 Task: Create a section Information Architecture Sprint and in the section, add a milestone Event Management Process Improvement in the project BlazeTech
Action: Mouse moved to (244, 496)
Screenshot: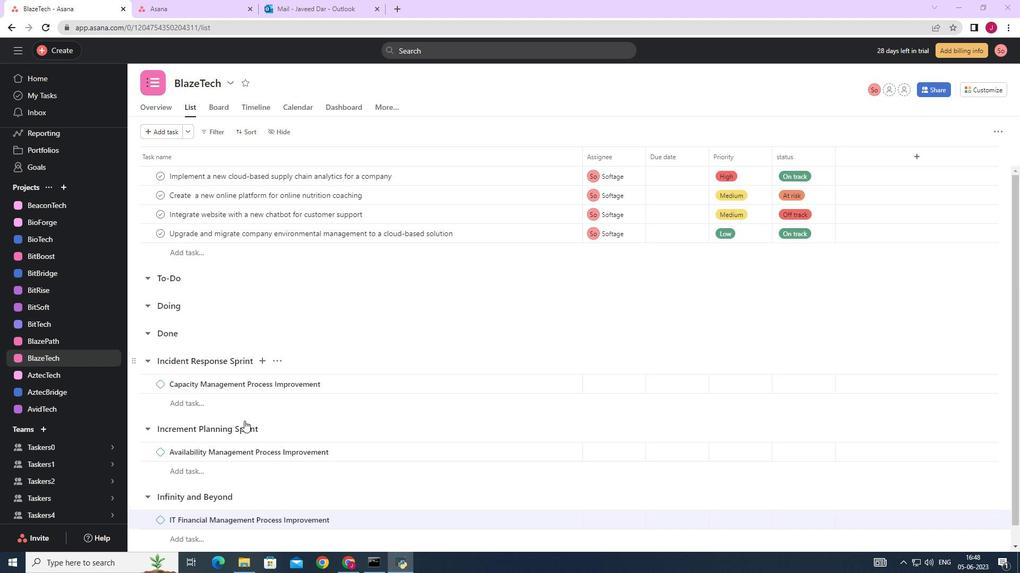 
Action: Mouse scrolled (244, 494) with delta (0, 0)
Screenshot: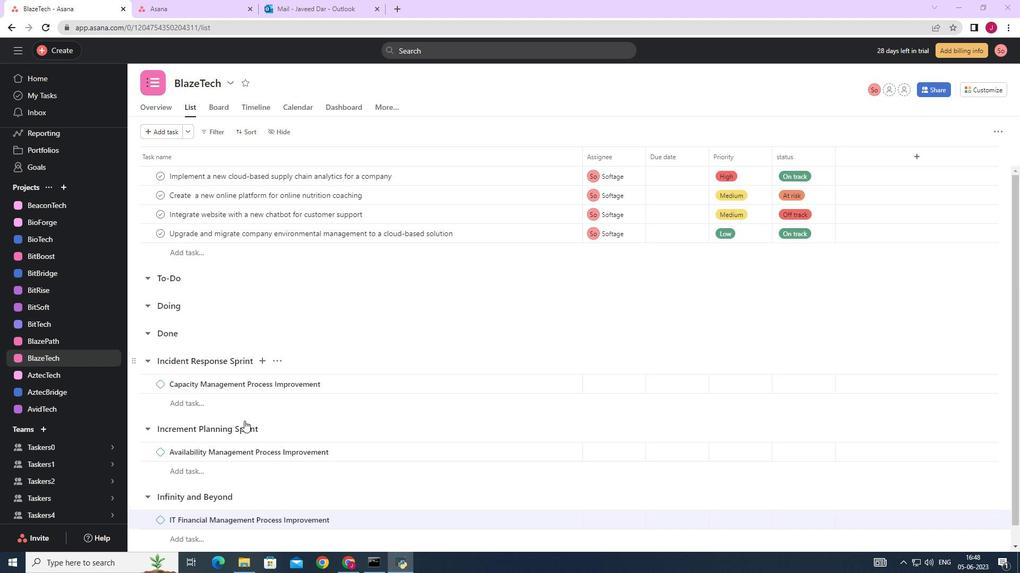
Action: Mouse scrolled (244, 496) with delta (0, 0)
Screenshot: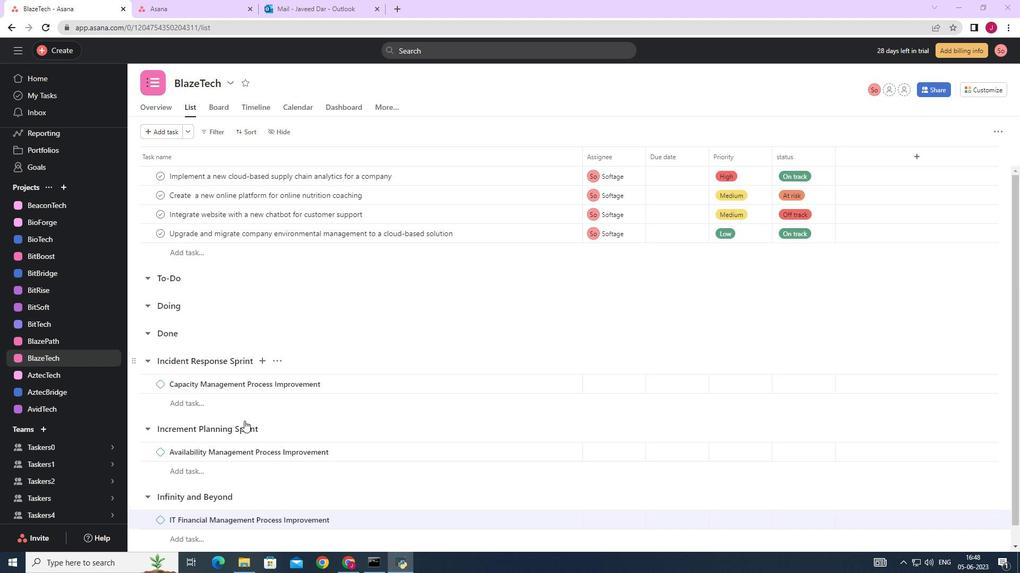 
Action: Mouse scrolled (244, 496) with delta (0, 0)
Screenshot: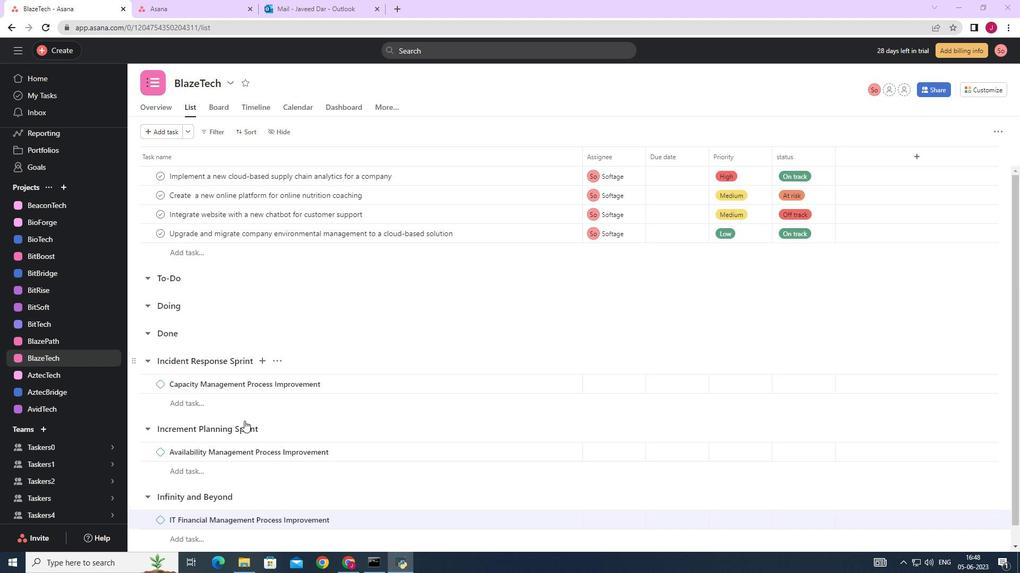 
Action: Mouse scrolled (244, 496) with delta (0, 0)
Screenshot: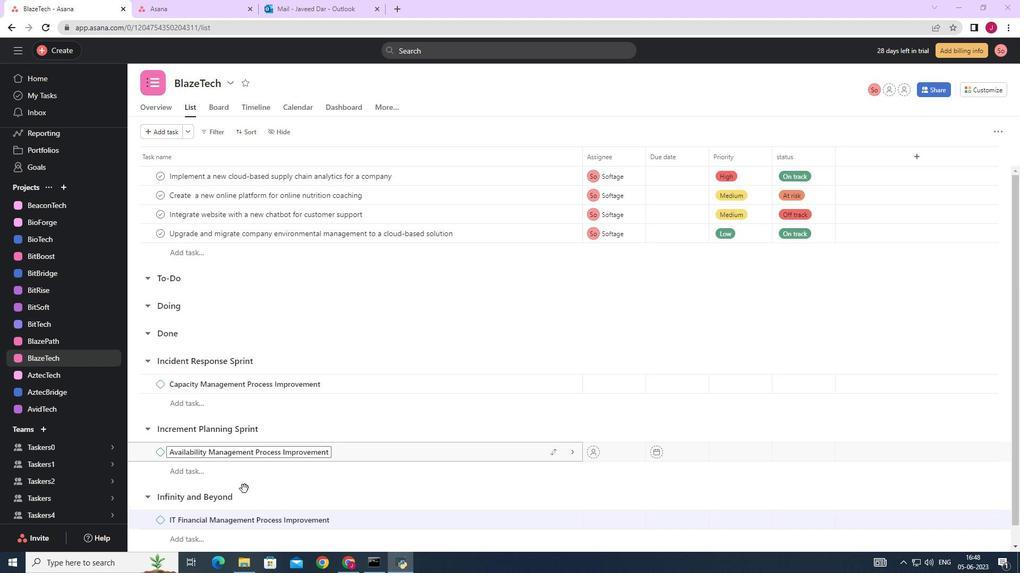 
Action: Mouse moved to (207, 511)
Screenshot: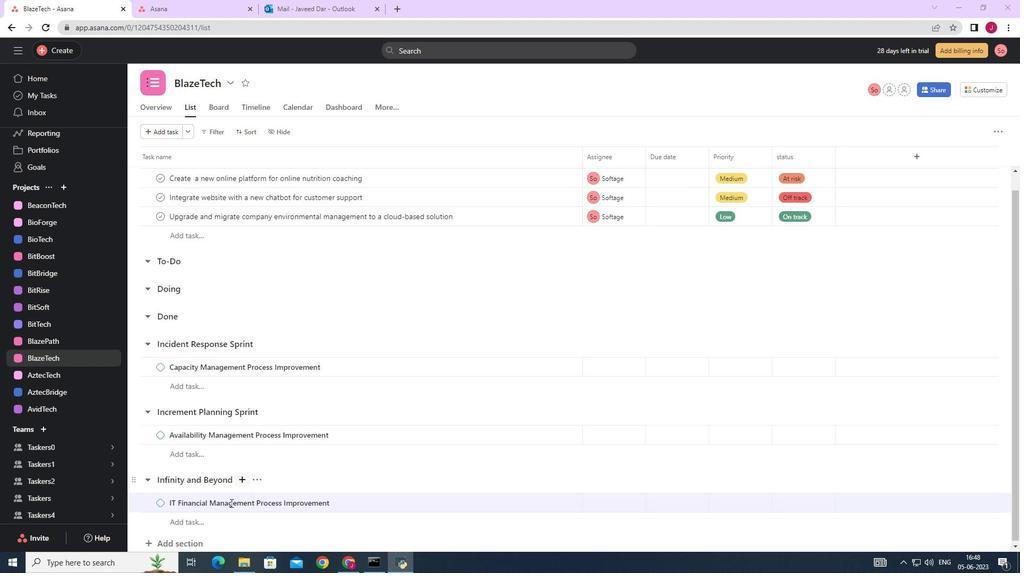 
Action: Mouse scrolled (207, 511) with delta (0, 0)
Screenshot: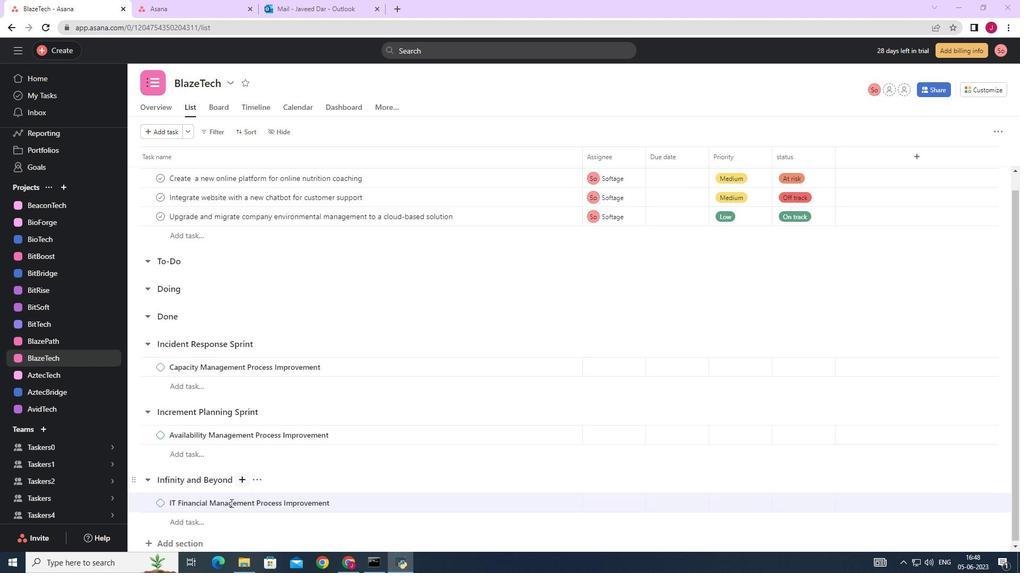 
Action: Mouse scrolled (207, 511) with delta (0, 0)
Screenshot: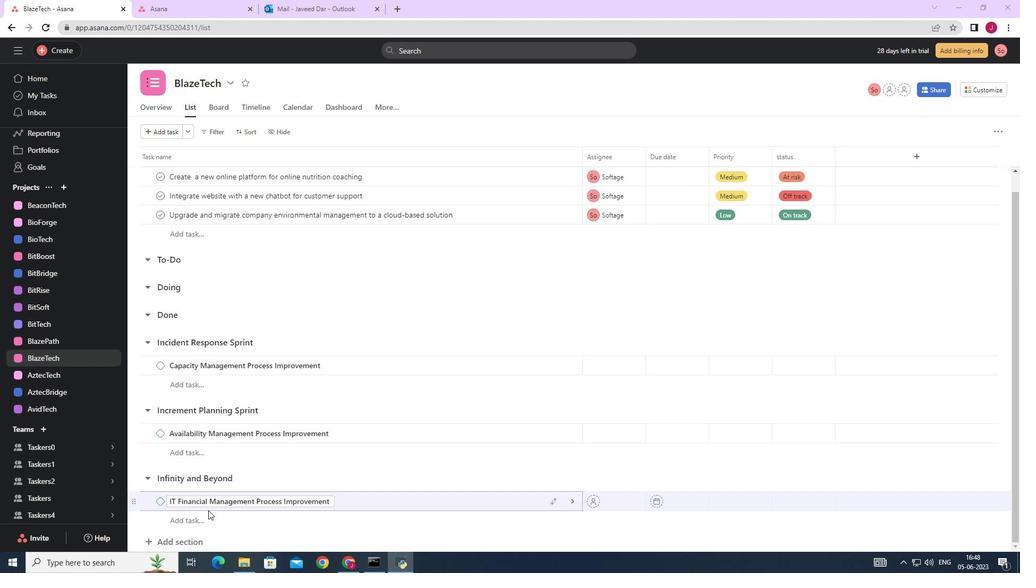 
Action: Mouse scrolled (207, 511) with delta (0, 0)
Screenshot: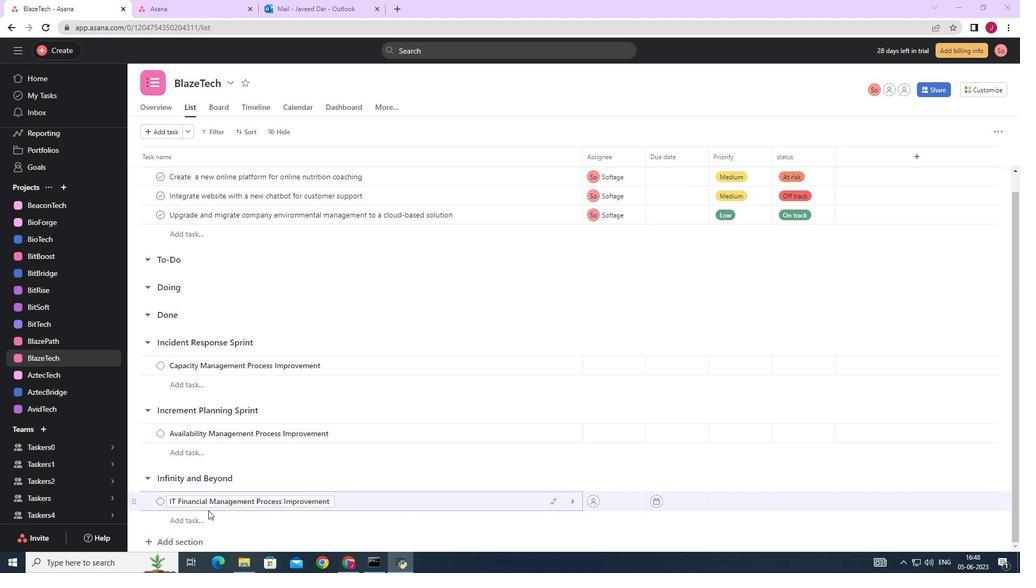 
Action: Mouse scrolled (207, 511) with delta (0, 0)
Screenshot: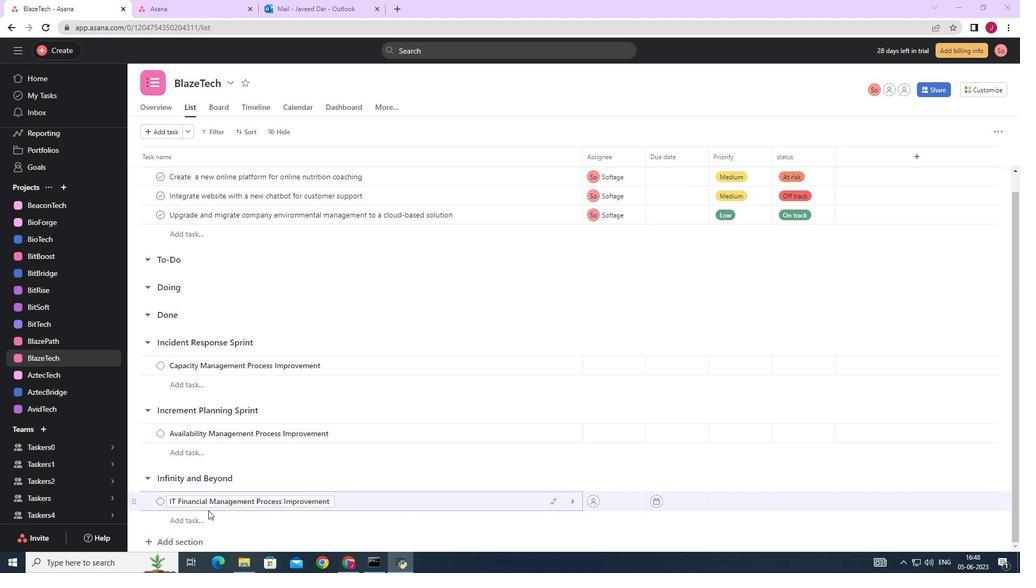 
Action: Mouse moved to (191, 546)
Screenshot: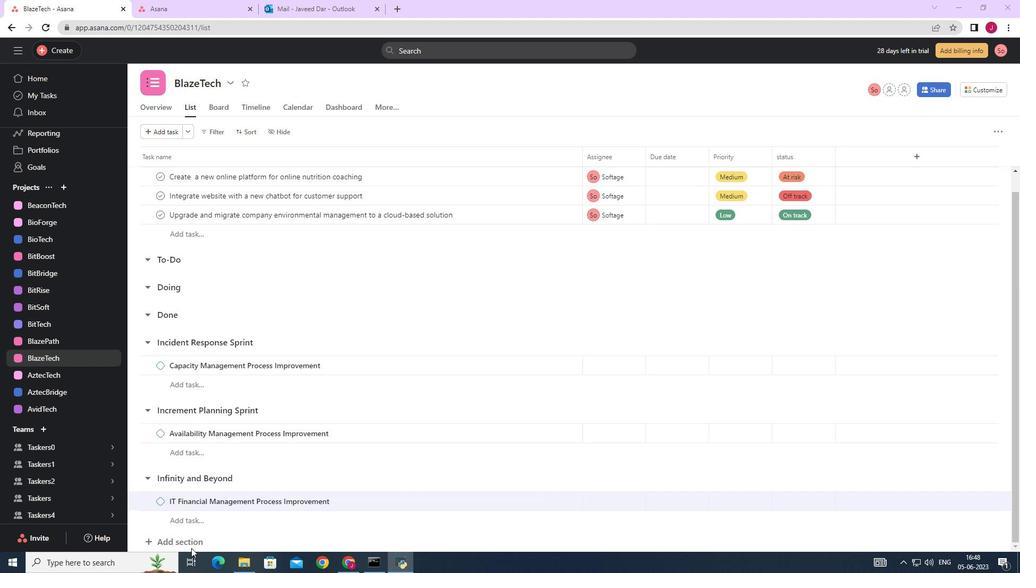 
Action: Mouse pressed left at (191, 546)
Screenshot: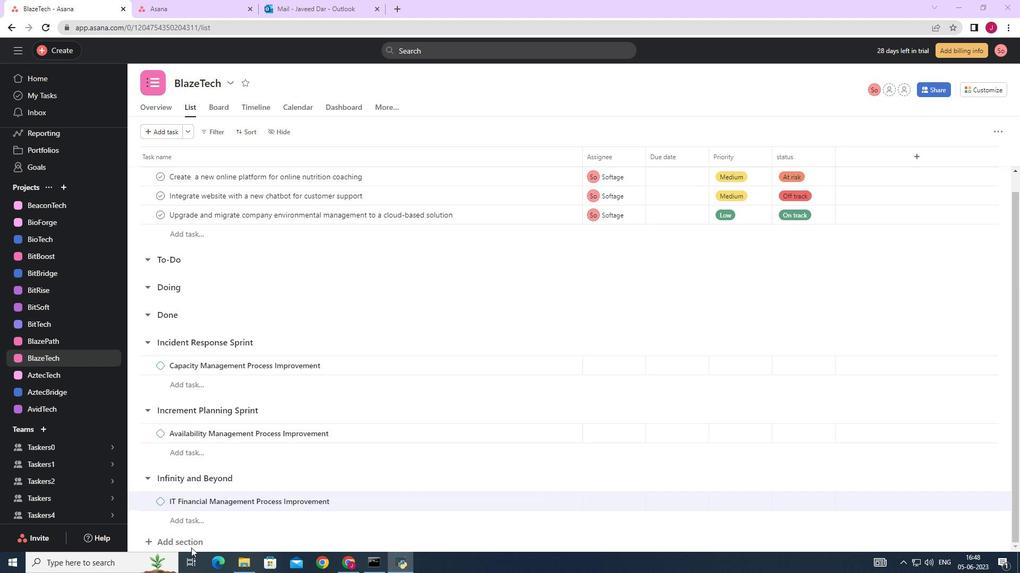 
Action: Mouse moved to (191, 544)
Screenshot: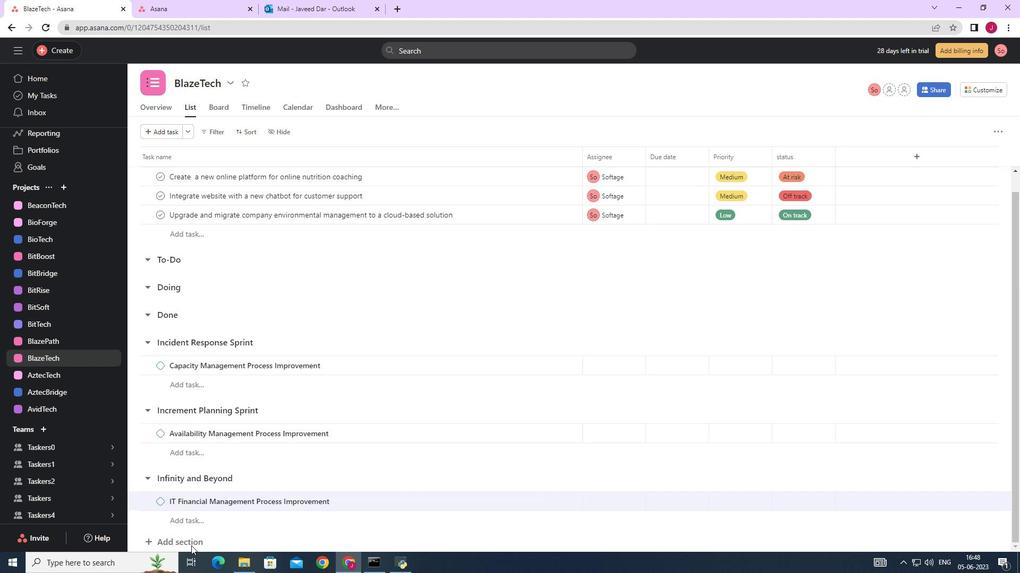 
Action: Mouse pressed left at (191, 544)
Screenshot: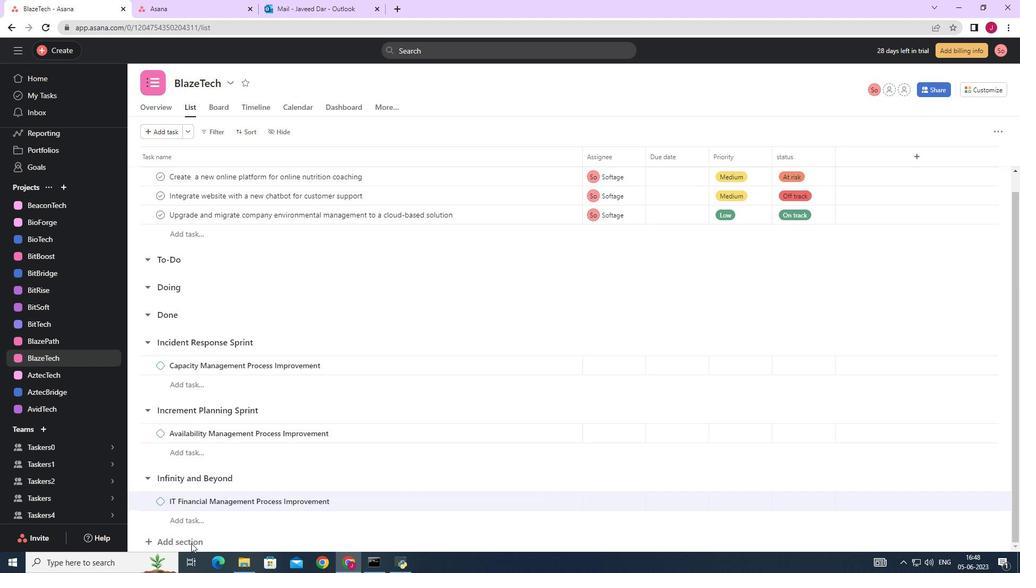 
Action: Mouse moved to (190, 542)
Screenshot: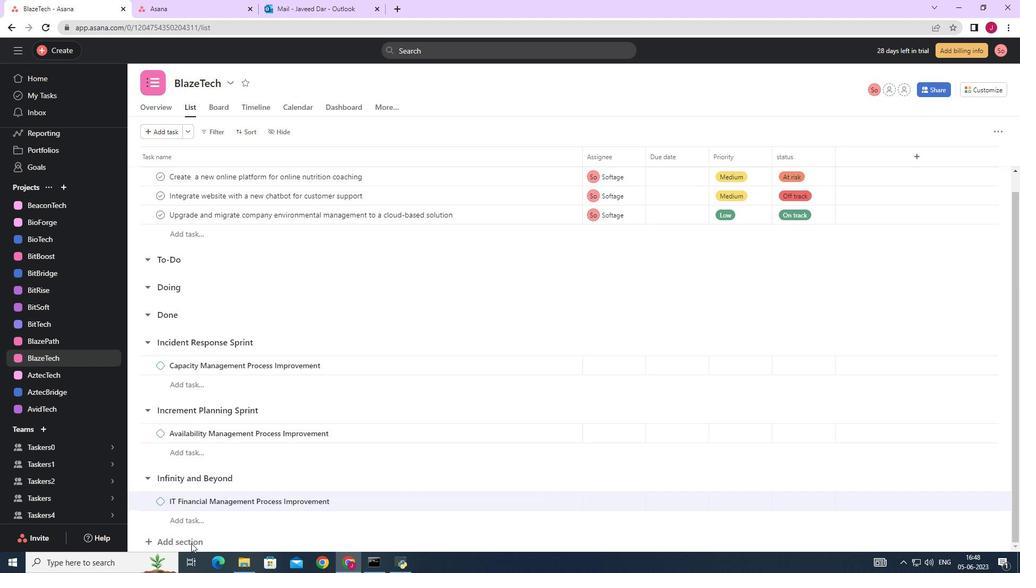 
Action: Mouse scrolled (190, 541) with delta (0, 0)
Screenshot: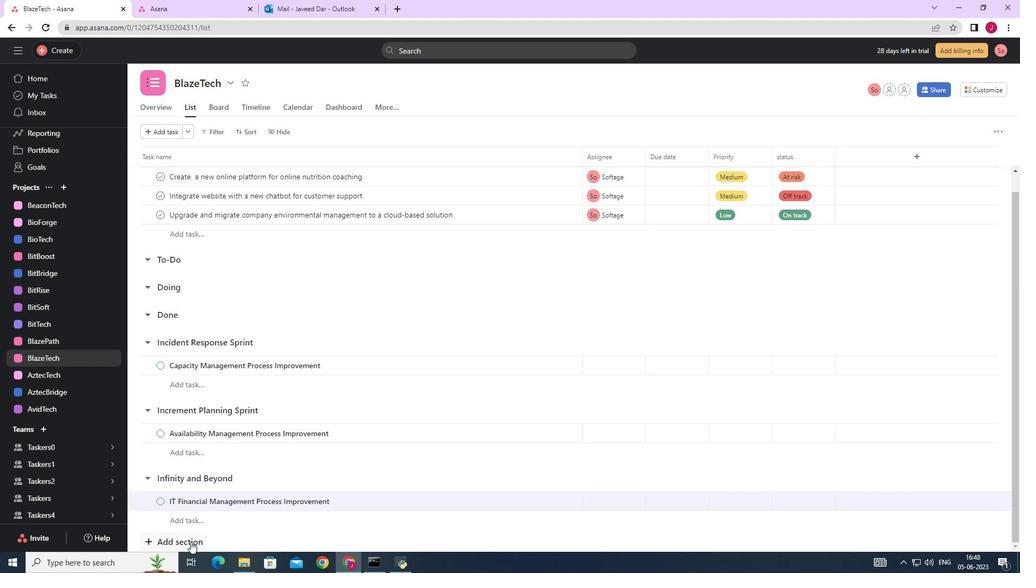 
Action: Mouse pressed left at (190, 542)
Screenshot: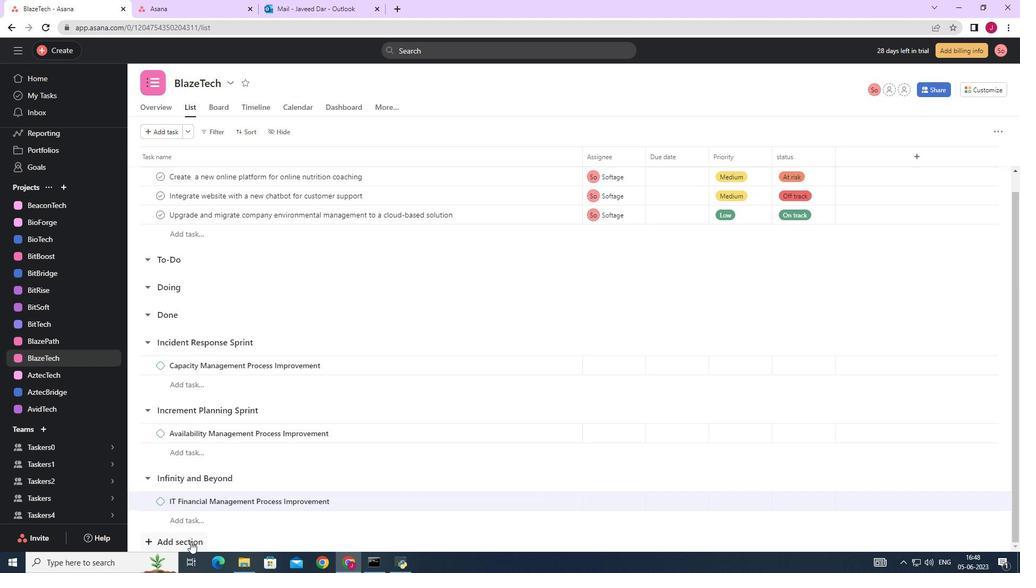 
Action: Mouse moved to (217, 491)
Screenshot: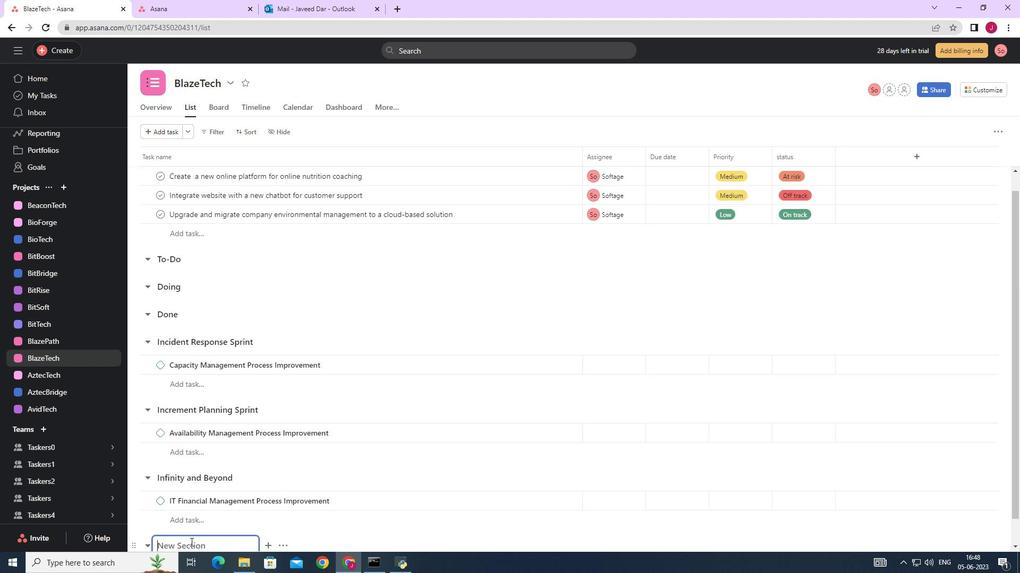 
Action: Mouse scrolled (217, 491) with delta (0, 0)
Screenshot: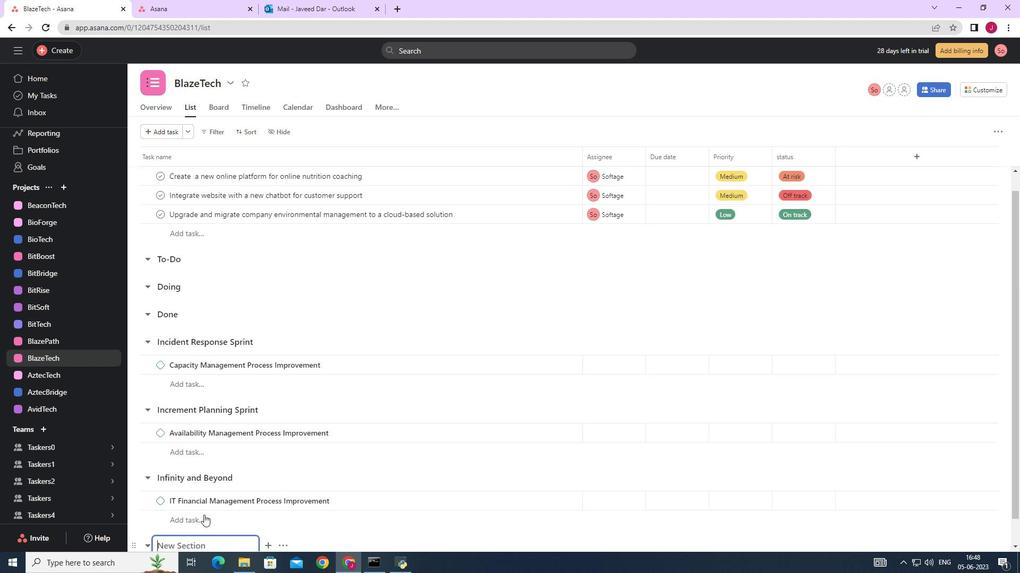 
Action: Mouse scrolled (217, 491) with delta (0, 0)
Screenshot: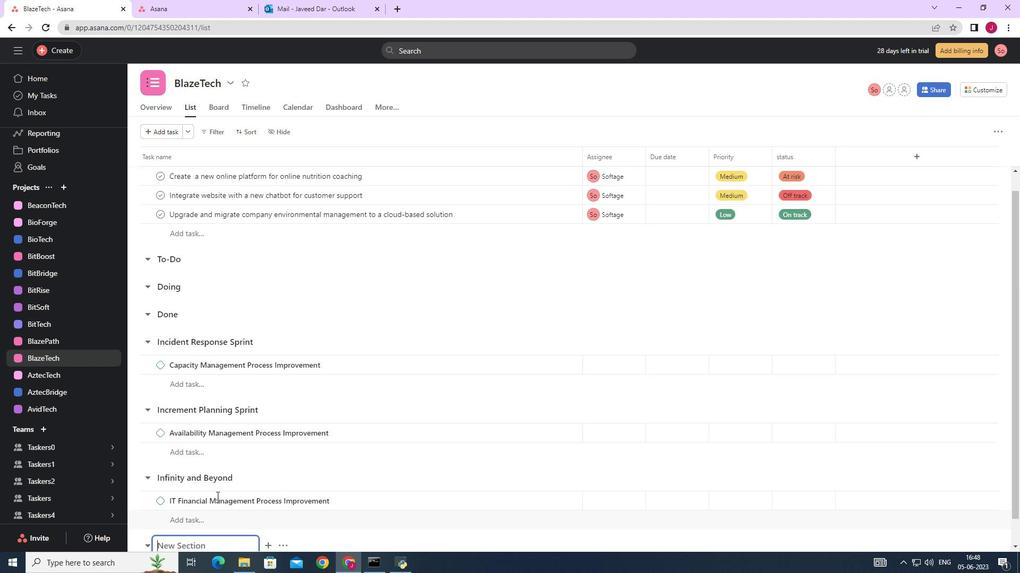 
Action: Mouse scrolled (217, 491) with delta (0, 0)
Screenshot: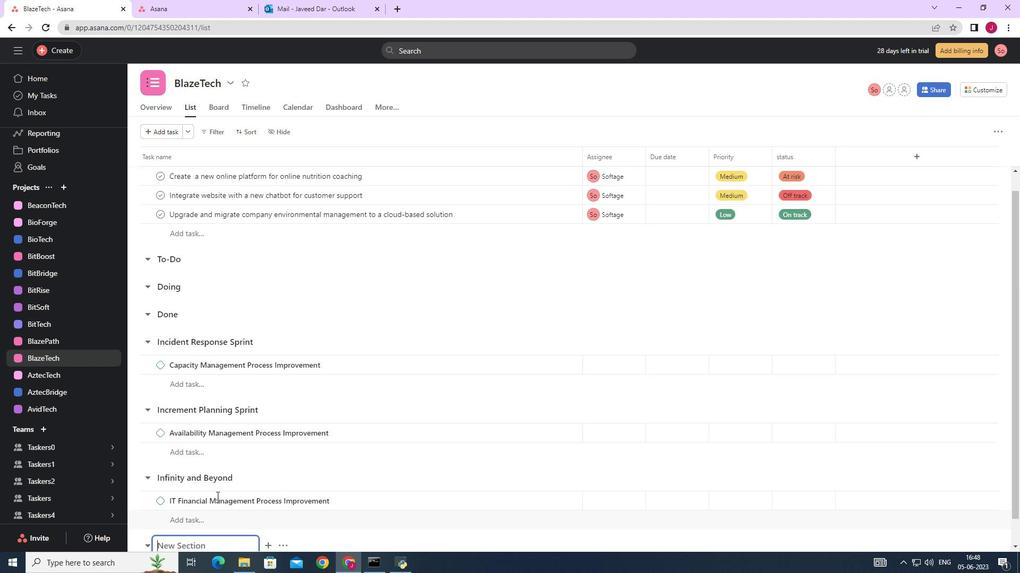 
Action: Mouse scrolled (217, 491) with delta (0, 0)
Screenshot: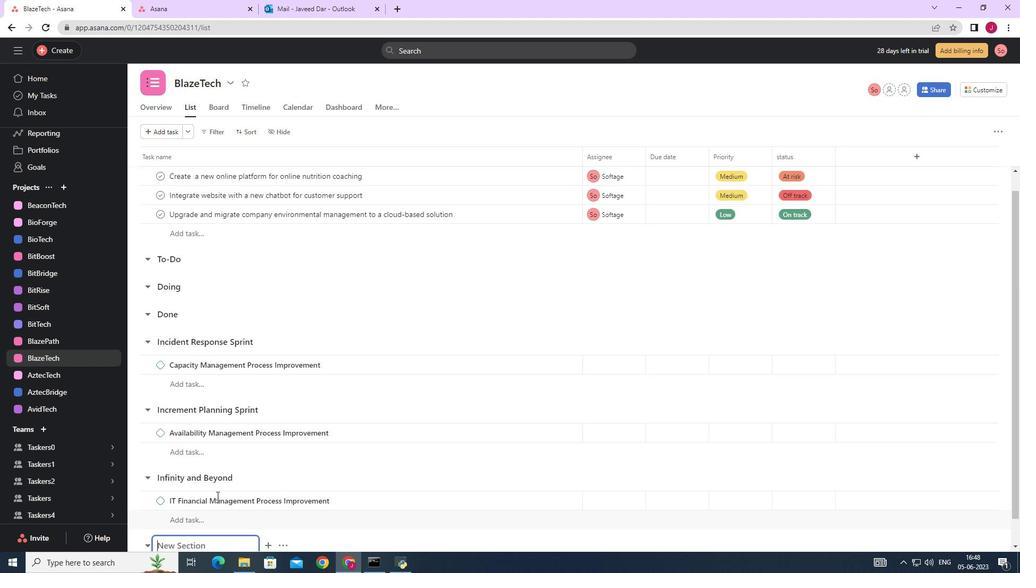
Action: Mouse scrolled (217, 491) with delta (0, 0)
Screenshot: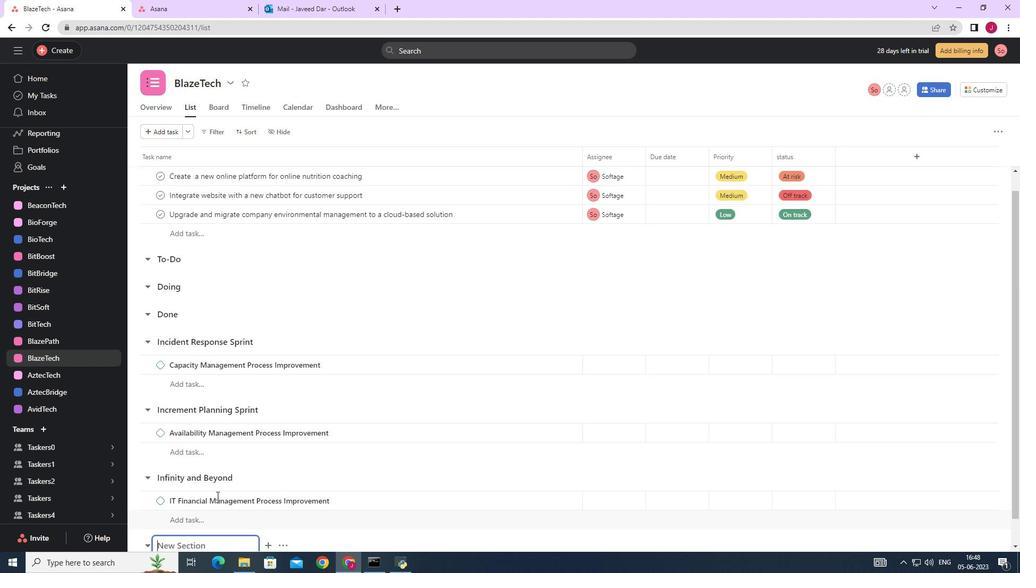 
Action: Mouse scrolled (217, 491) with delta (0, 0)
Screenshot: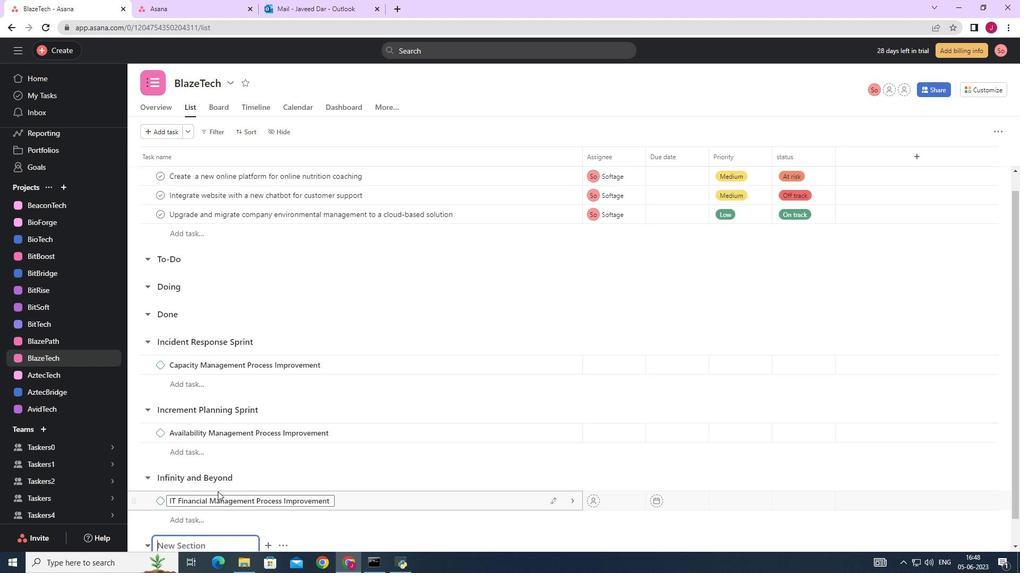 
Action: Mouse moved to (204, 514)
Screenshot: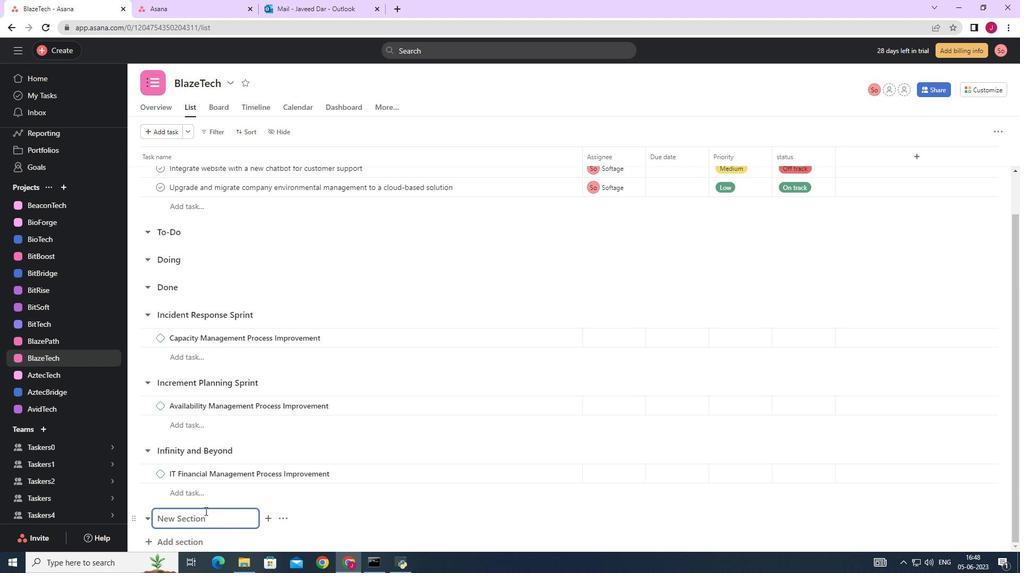 
Action: Mouse pressed left at (204, 514)
Screenshot: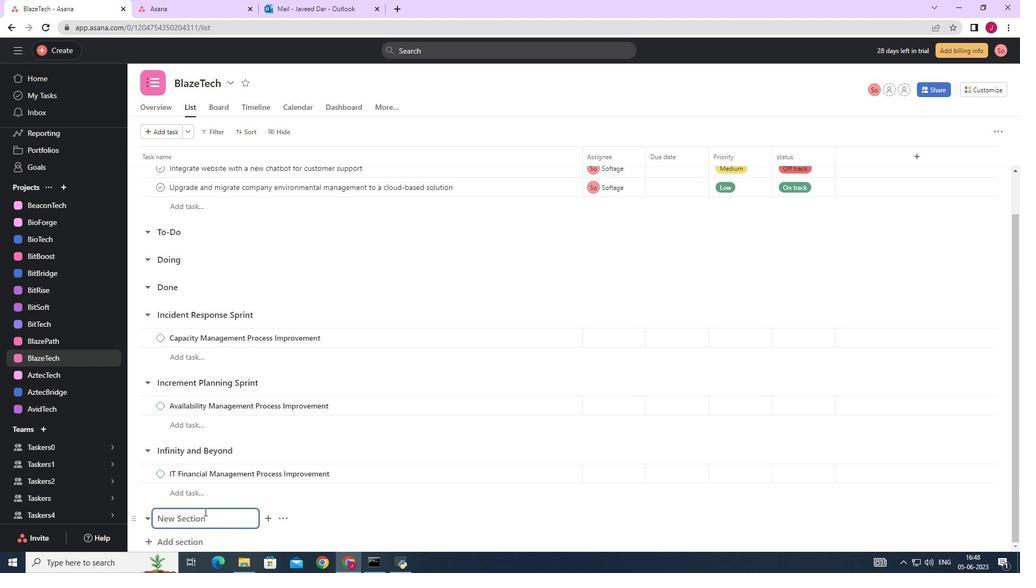 
Action: Mouse moved to (203, 515)
Screenshot: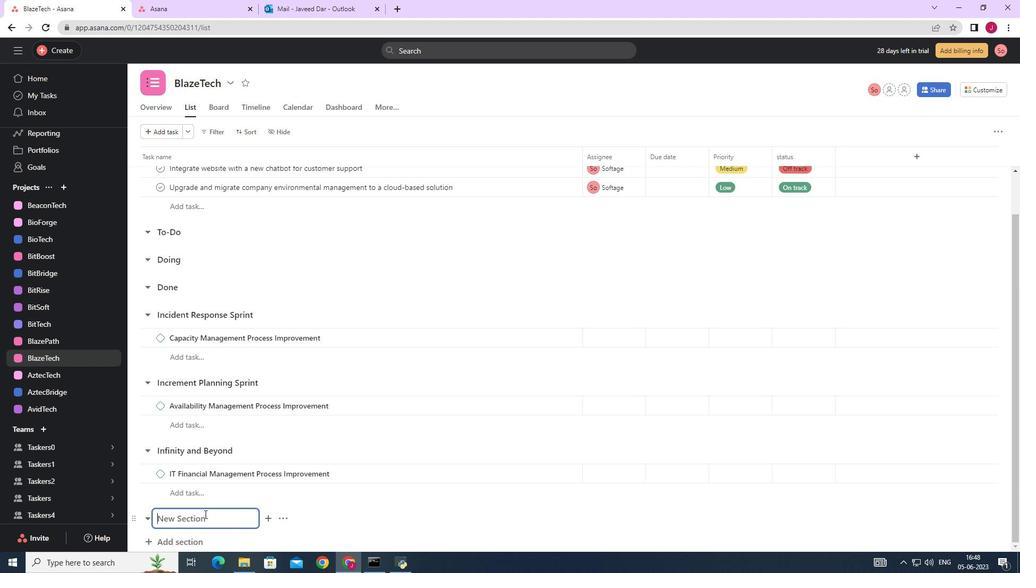 
Action: Key pressed <Key.caps_lock>I<Key.caps_lock>nformation<Key.space><Key.caps_lock>A<Key.caps_lock>rthitecture<Key.space>
Screenshot: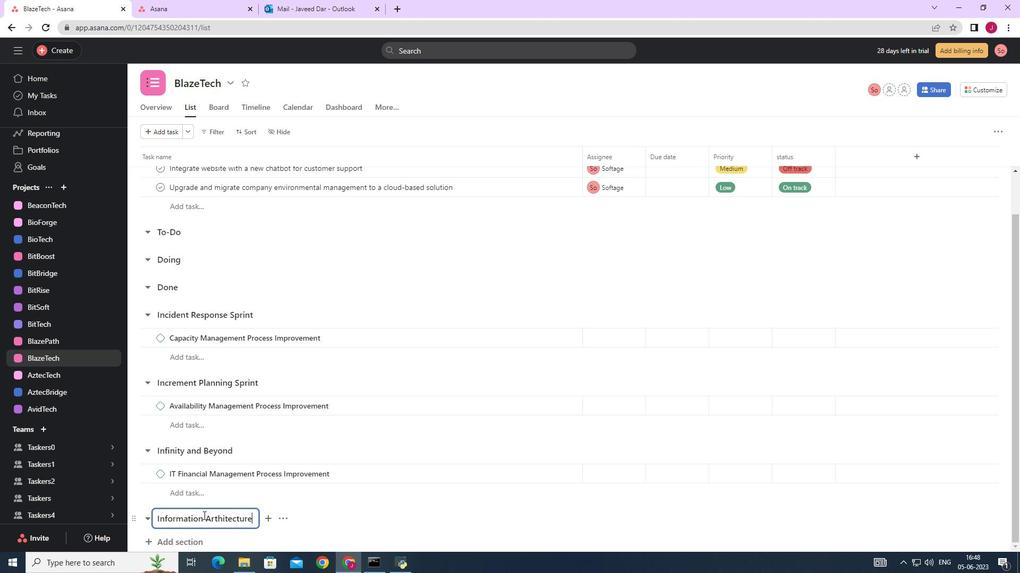 
Action: Mouse moved to (232, 520)
Screenshot: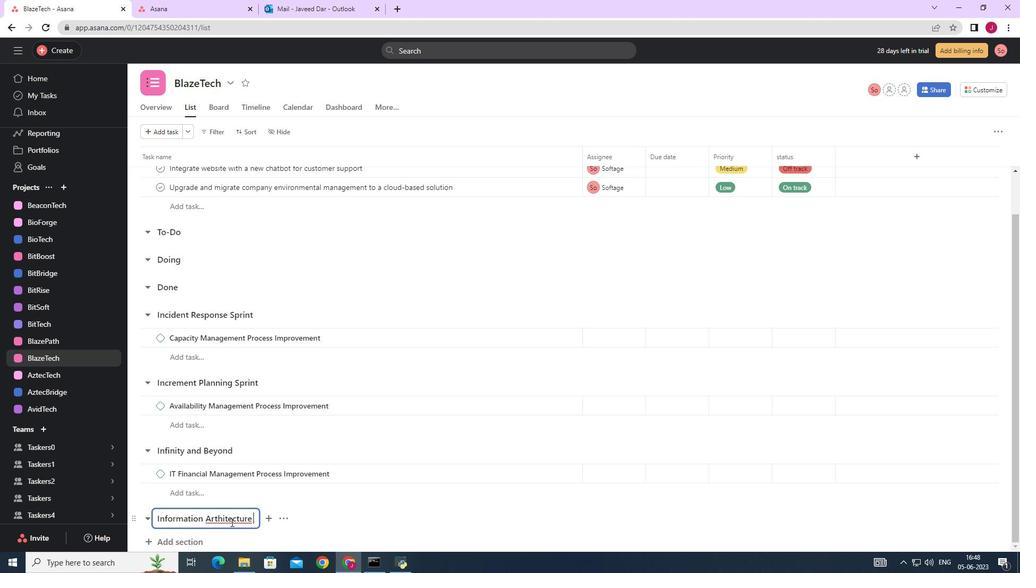 
Action: Mouse pressed right at (232, 520)
Screenshot: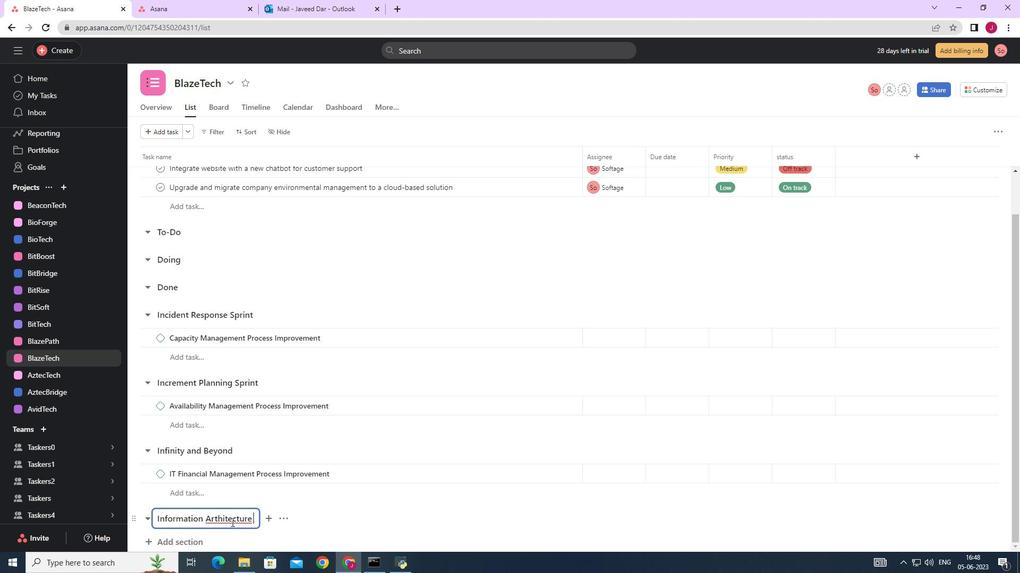 
Action: Mouse moved to (267, 370)
Screenshot: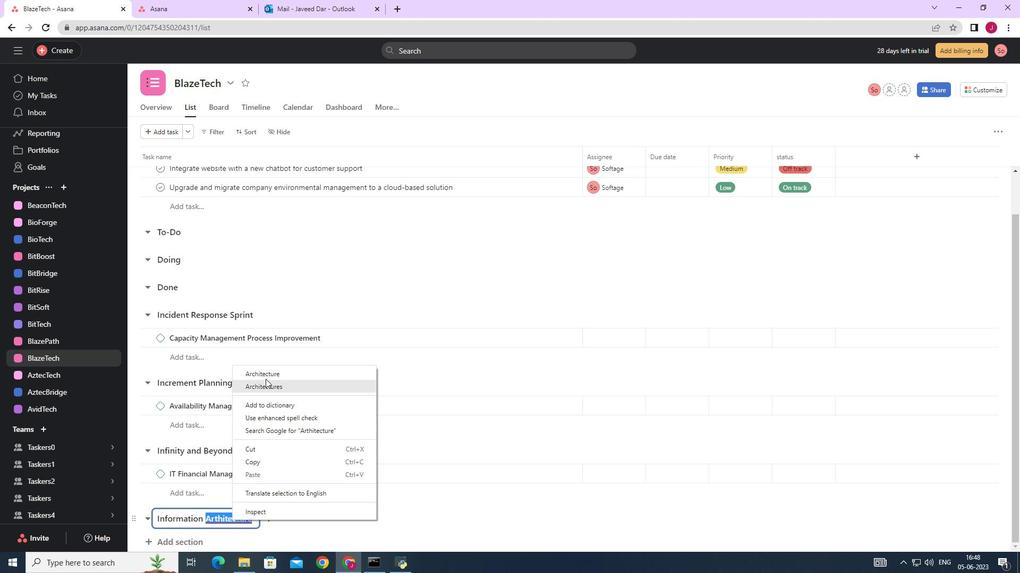 
Action: Mouse pressed left at (267, 370)
Screenshot: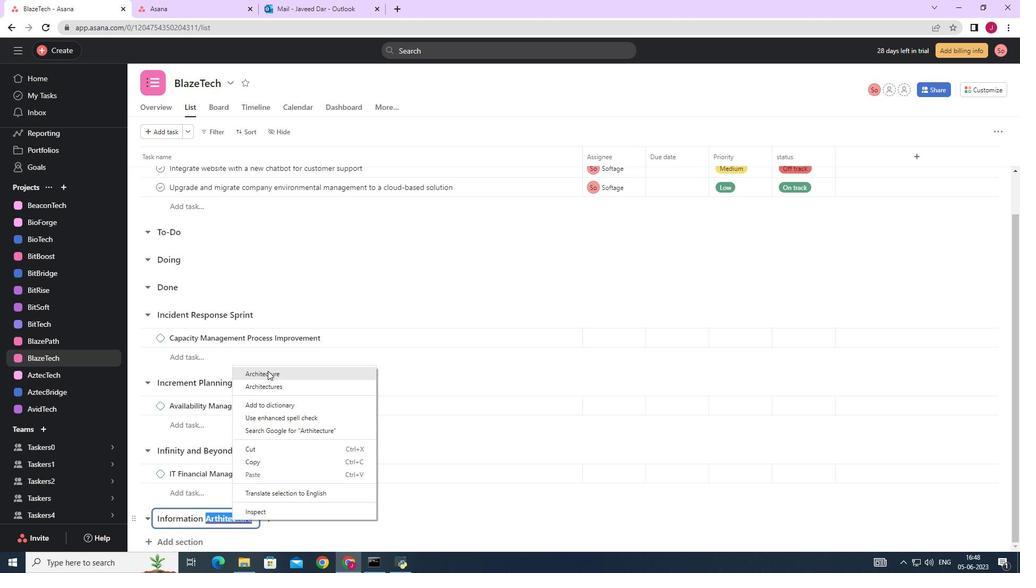 
Action: Key pressed <Key.space><Key.caps_lock>S<Key.caps_lock>print<Key.enter><Key.caps_lock>E<Key.caps_lock>vent<Key.space><Key.caps_lock>M<Key.caps_lock>anagement<Key.space><Key.caps_lock>P<Key.caps_lock>rocess<Key.space><Key.caps_lock>I<Key.caps_lock>mprovement
Screenshot: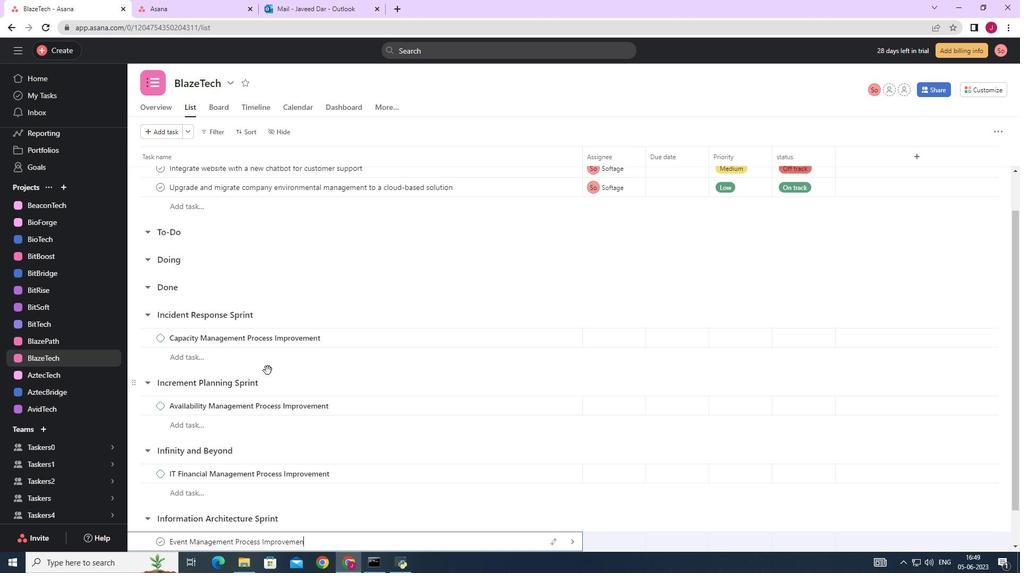 
Action: Mouse moved to (281, 390)
Screenshot: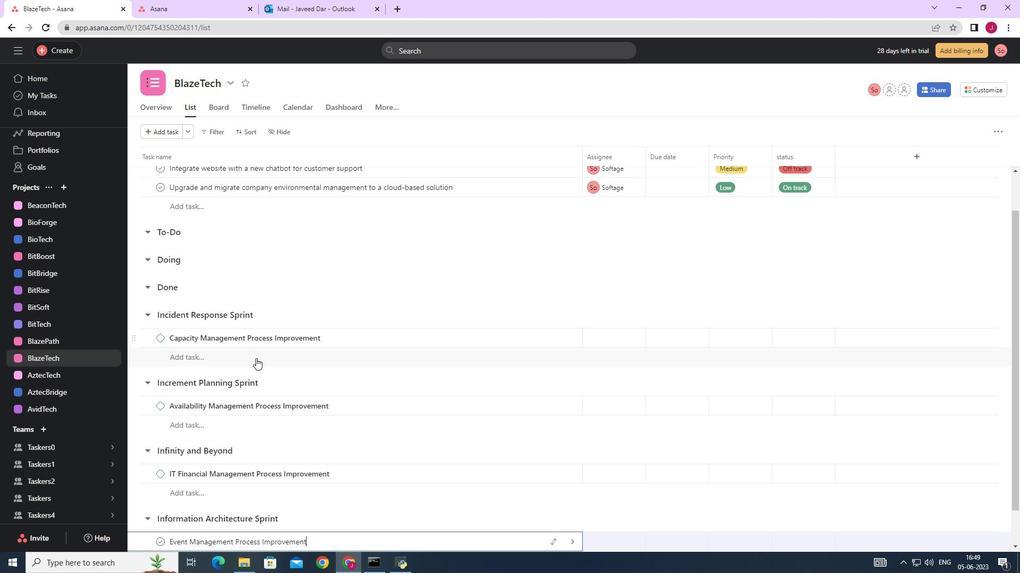 
Action: Mouse scrolled (277, 385) with delta (0, 0)
Screenshot: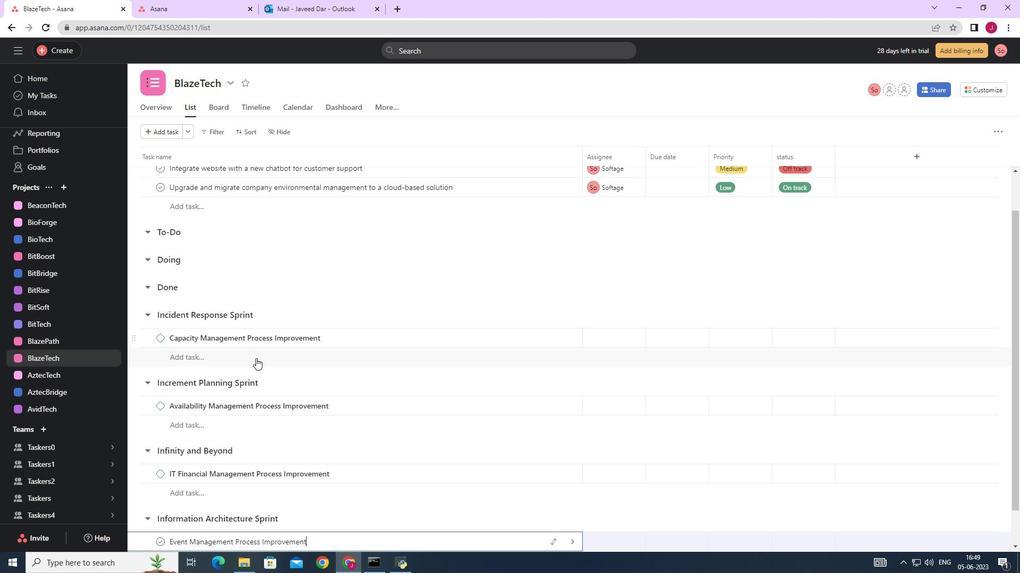 
Action: Mouse moved to (285, 395)
Screenshot: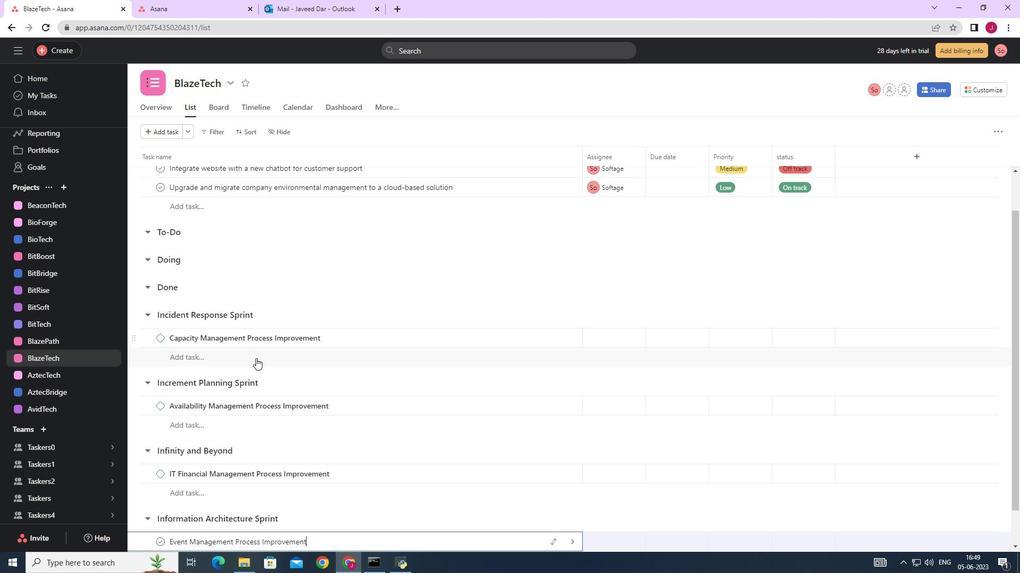 
Action: Mouse scrolled (282, 392) with delta (0, 0)
Screenshot: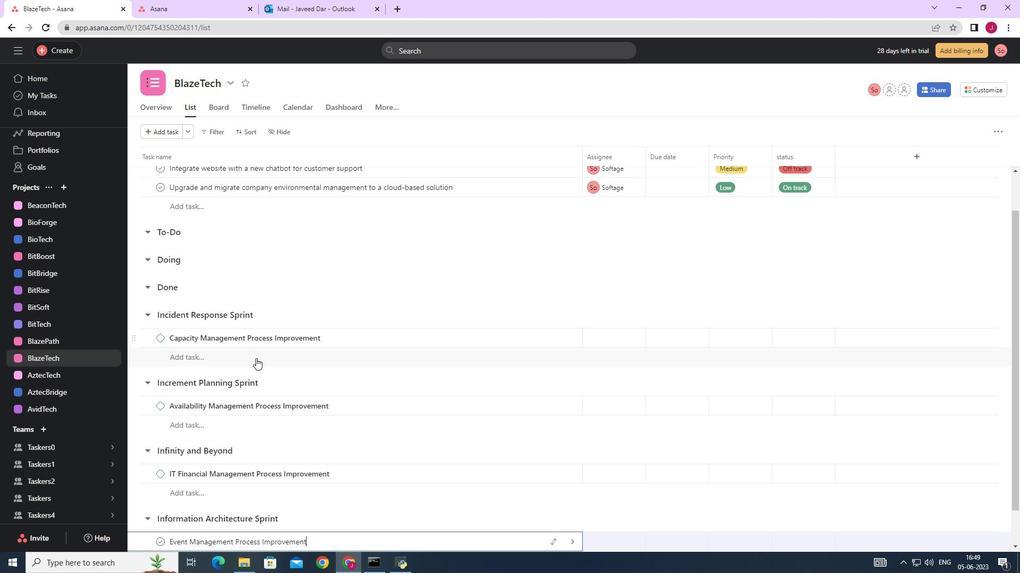 
Action: Mouse moved to (286, 395)
Screenshot: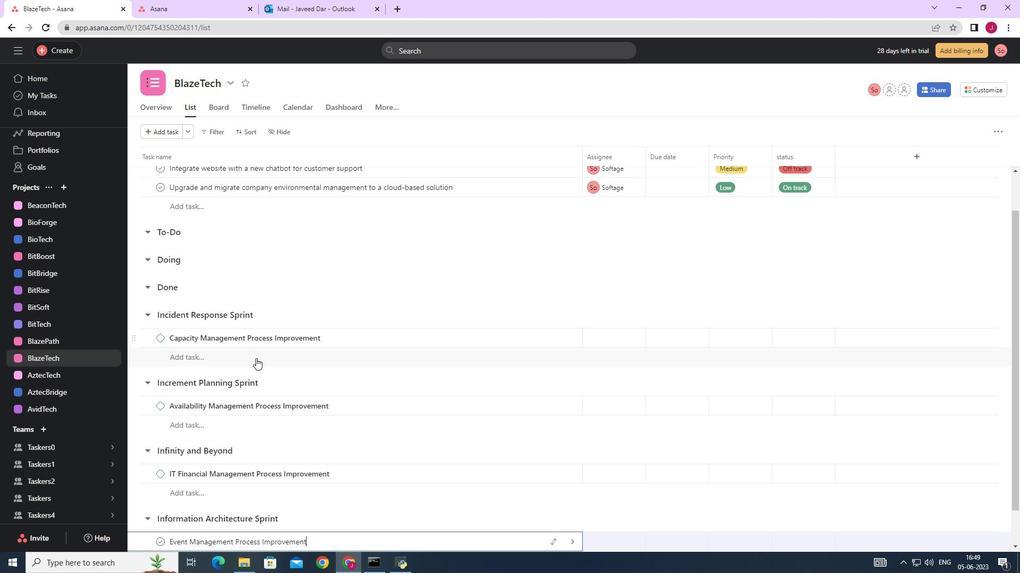 
Action: Mouse scrolled (285, 394) with delta (0, 0)
Screenshot: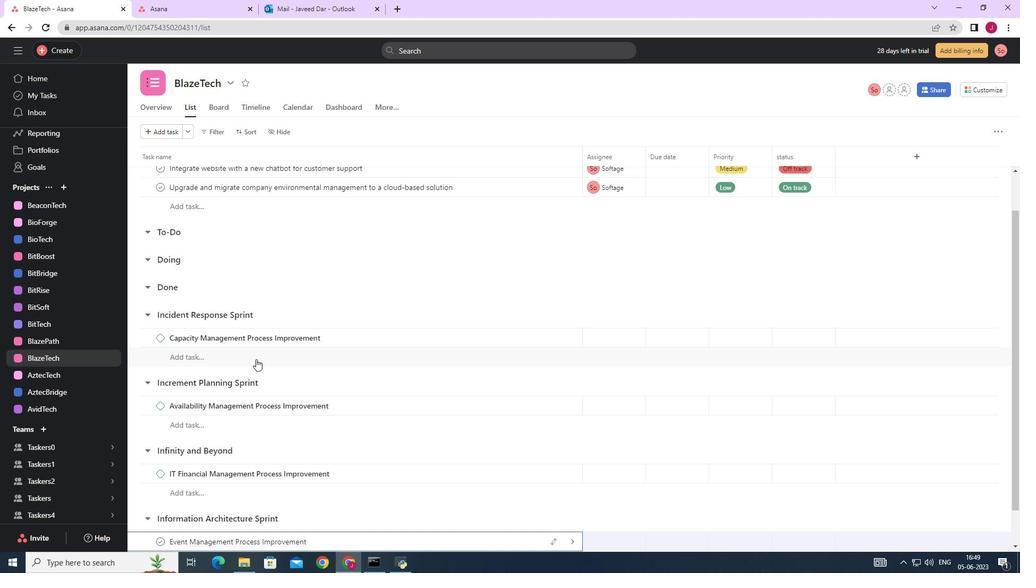 
Action: Mouse moved to (301, 400)
Screenshot: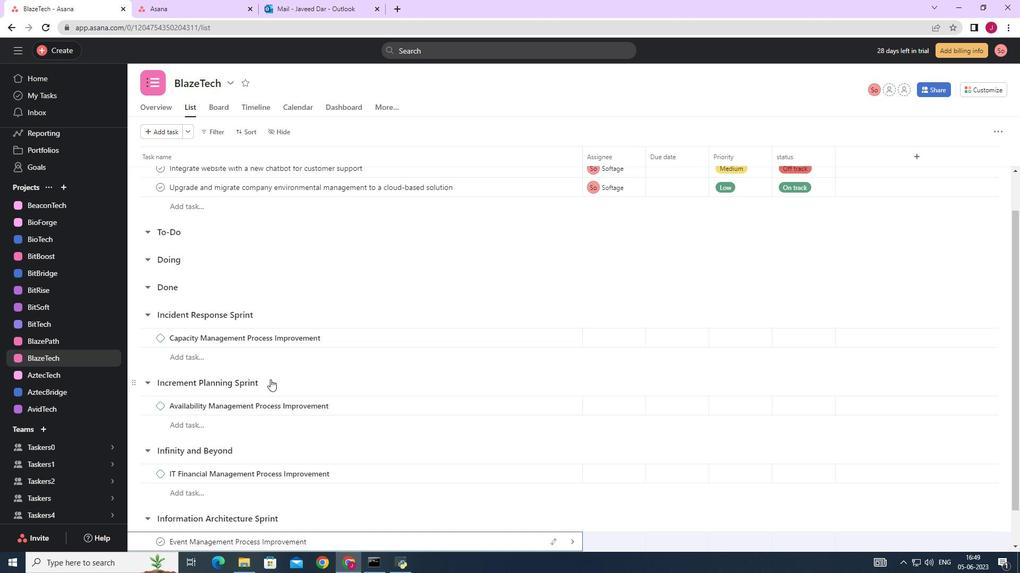 
Action: Mouse scrolled (288, 396) with delta (0, 0)
Screenshot: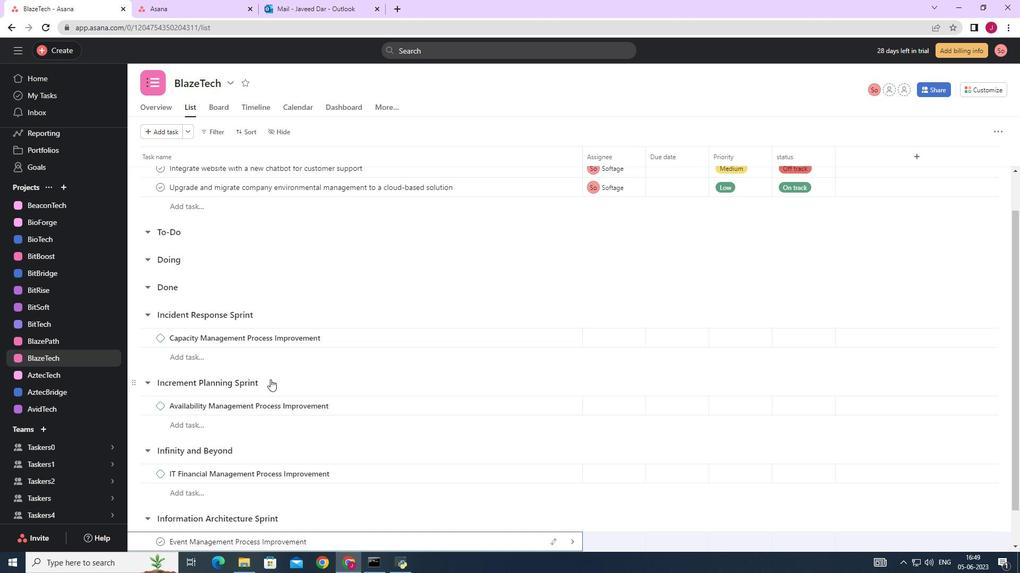
Action: Mouse scrolled (290, 396) with delta (0, 0)
Screenshot: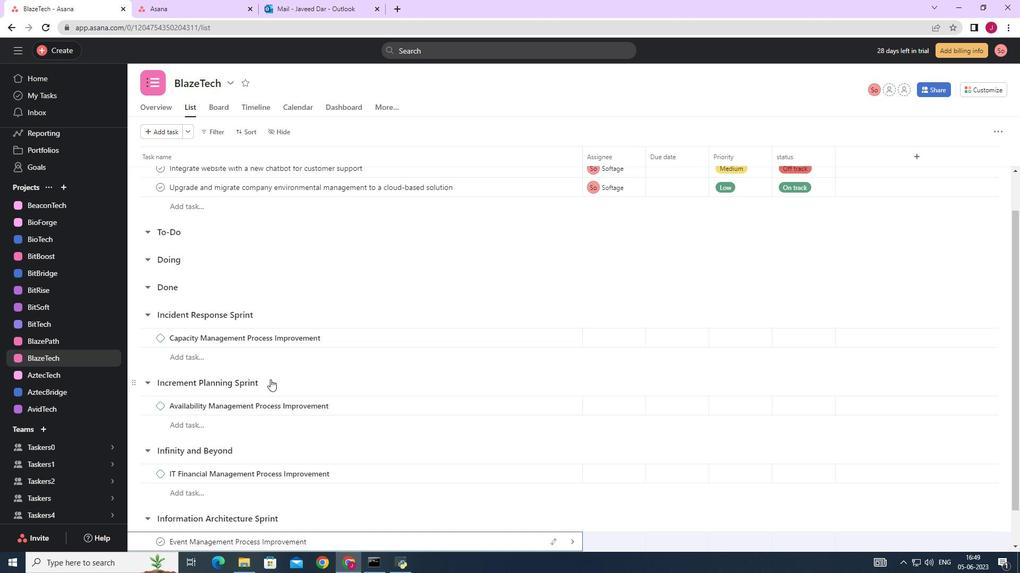 
Action: Mouse scrolled (296, 398) with delta (0, 0)
Screenshot: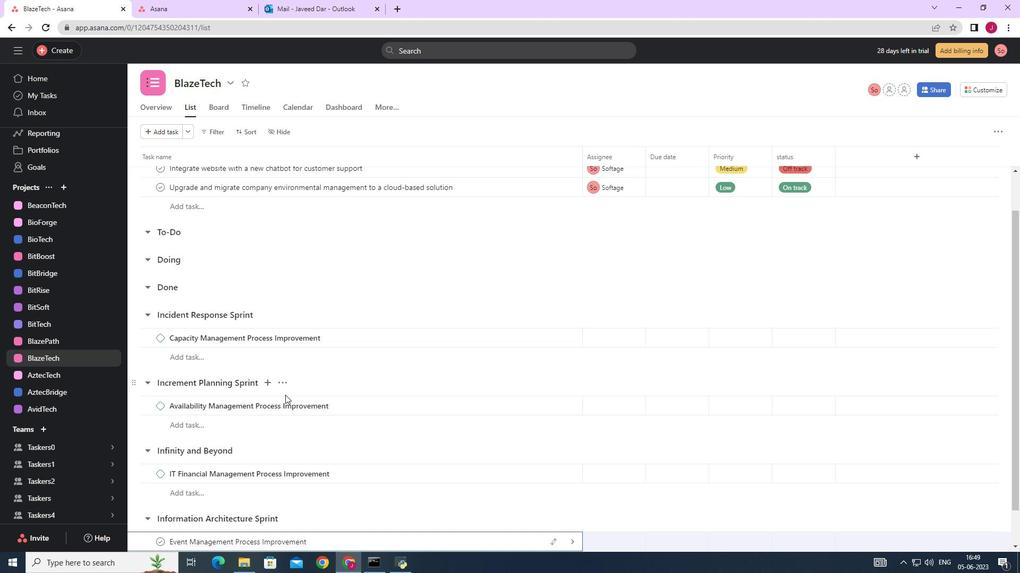 
Action: Mouse moved to (570, 499)
Screenshot: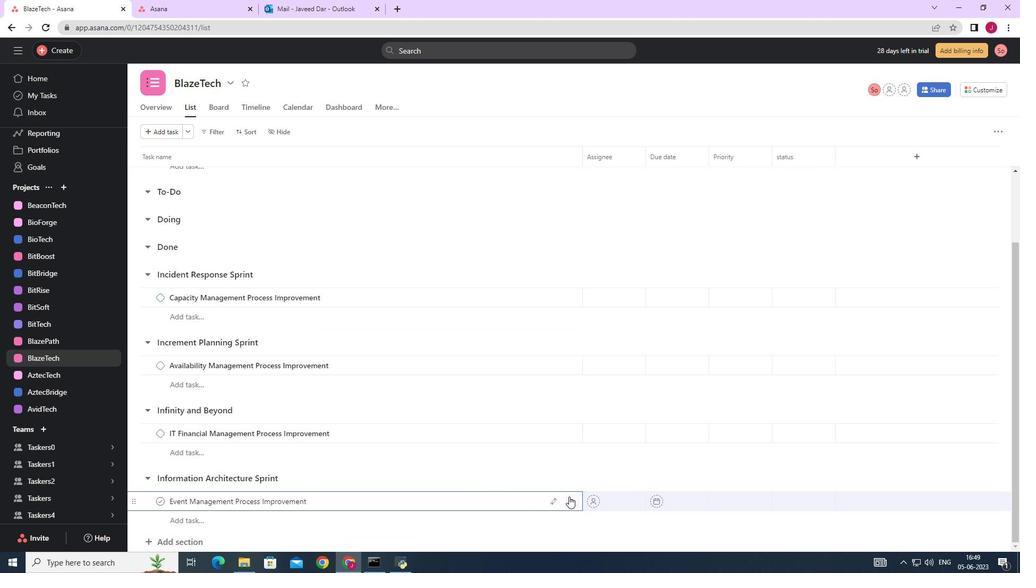 
Action: Mouse pressed left at (570, 499)
Screenshot: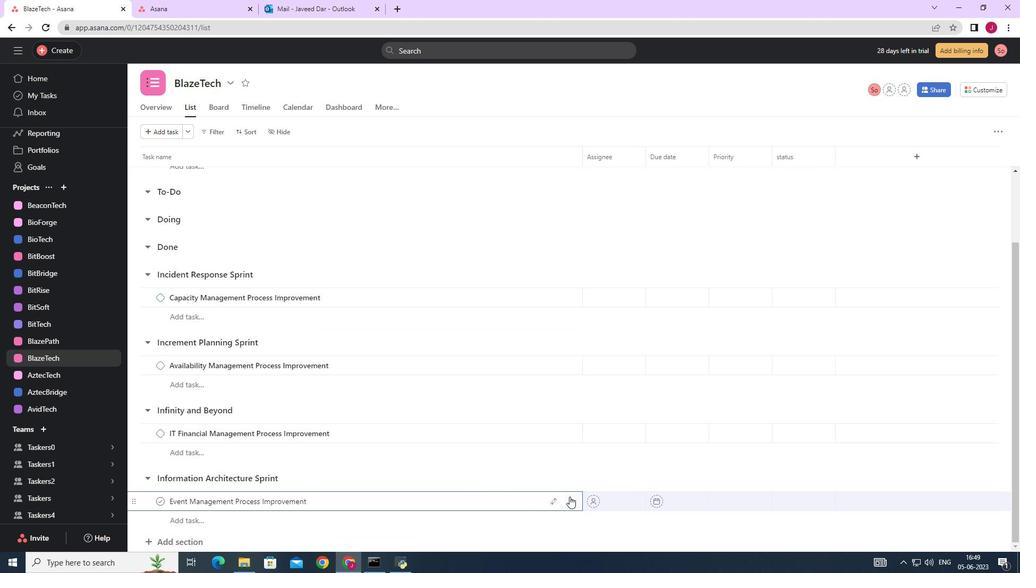 
Action: Mouse moved to (977, 129)
Screenshot: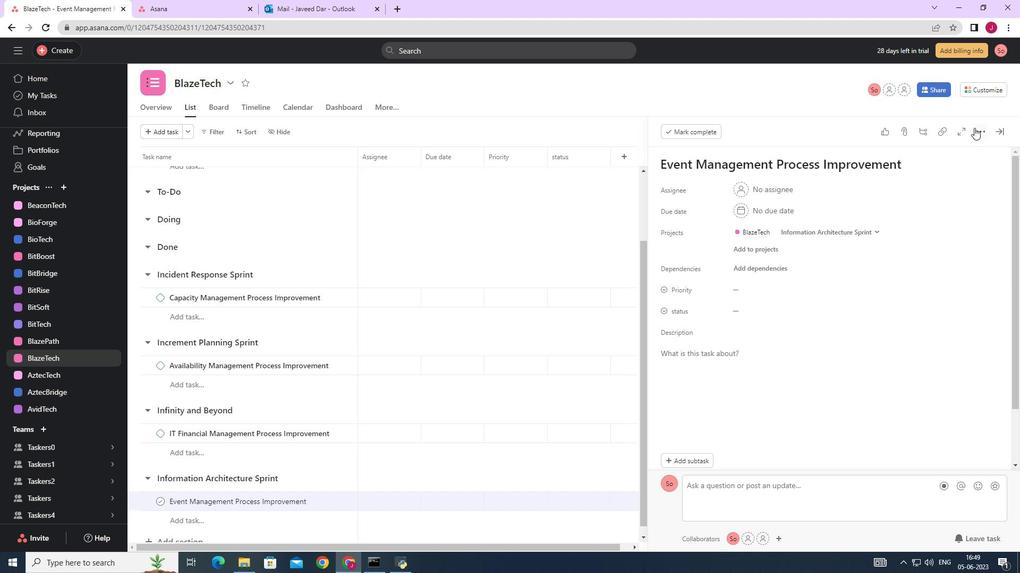 
Action: Mouse pressed left at (977, 129)
Screenshot: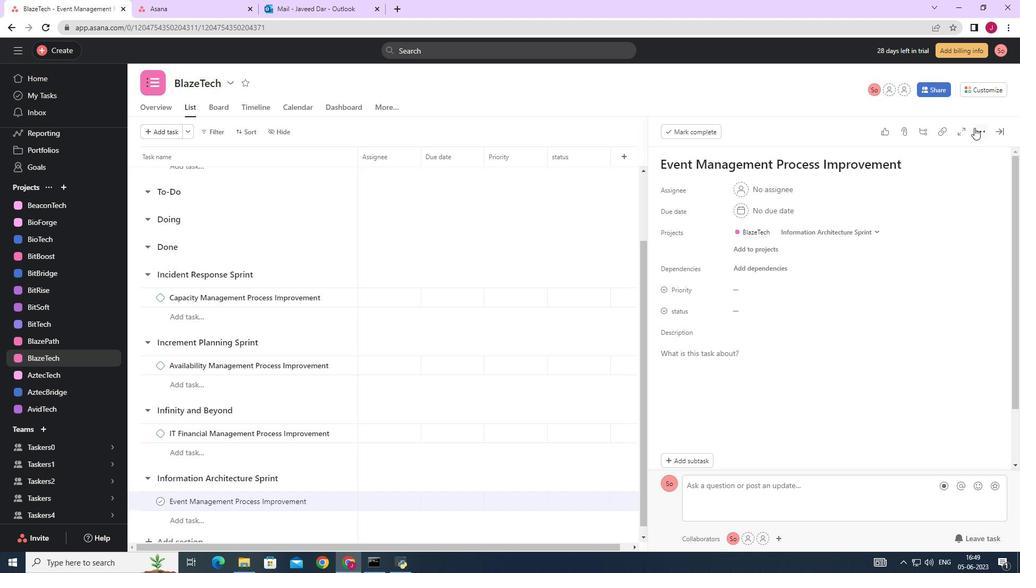 
Action: Mouse moved to (899, 173)
Screenshot: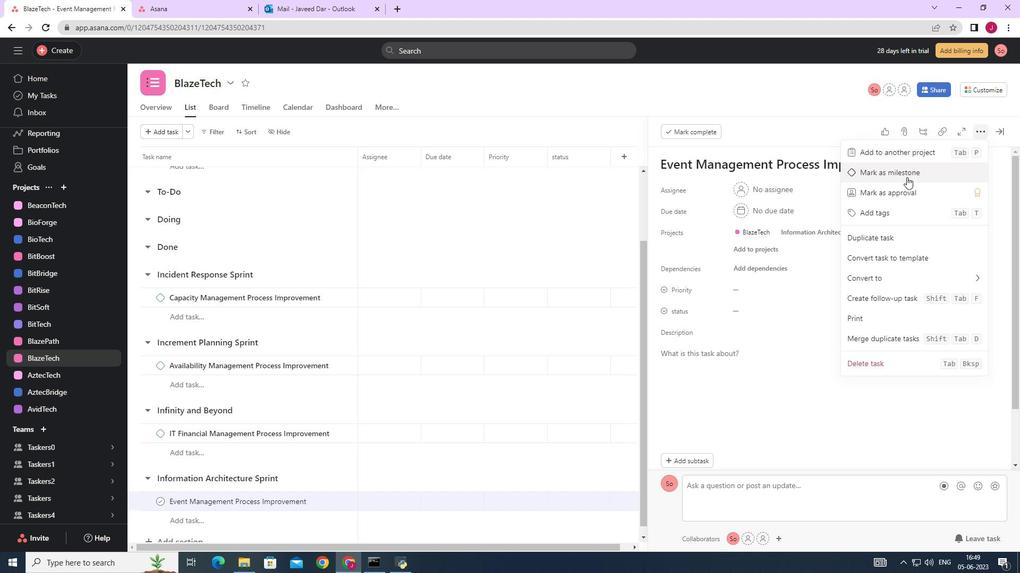 
Action: Mouse pressed left at (899, 173)
Screenshot: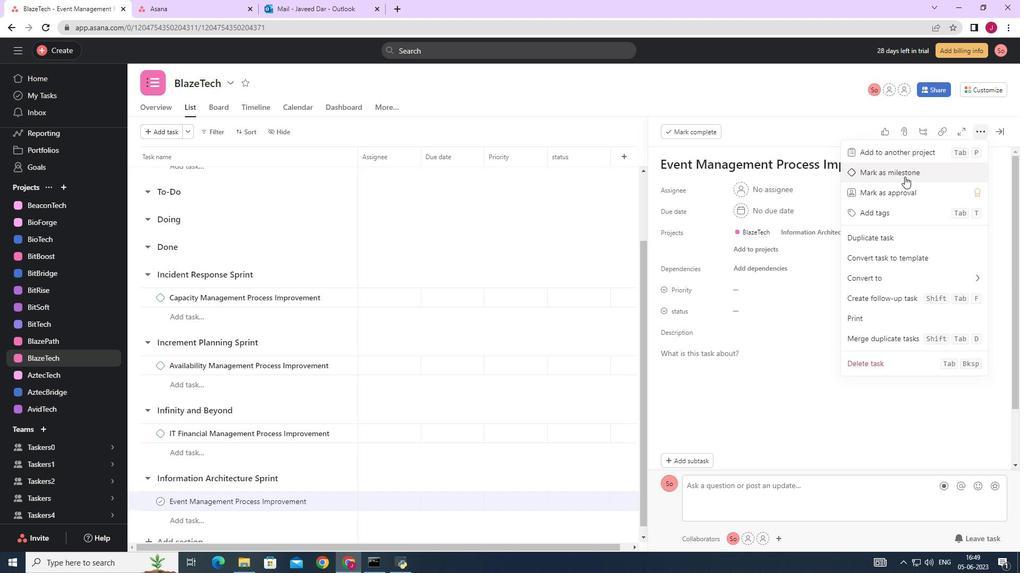 
Action: Mouse moved to (1000, 132)
Screenshot: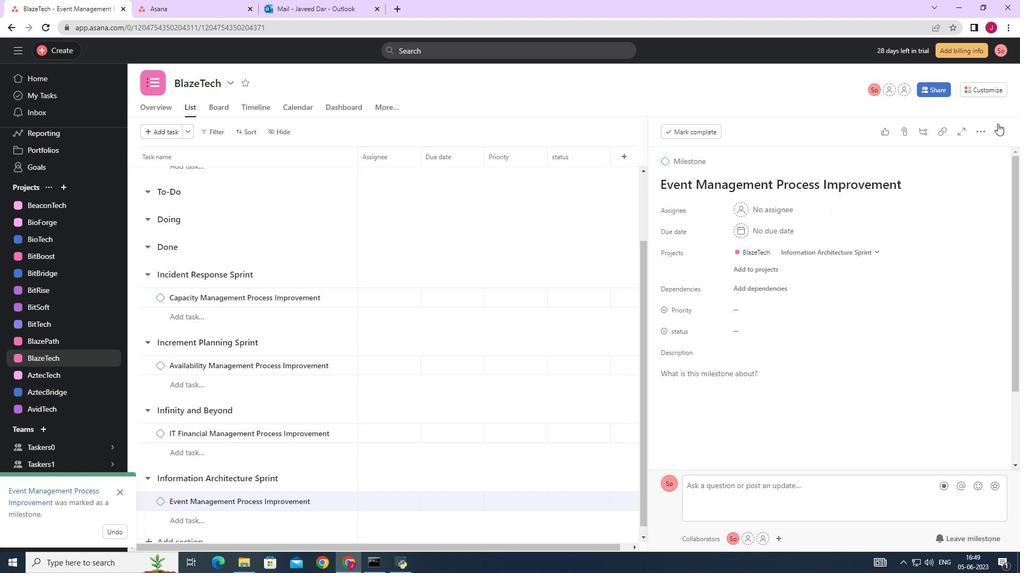 
Action: Mouse pressed left at (1000, 132)
Screenshot: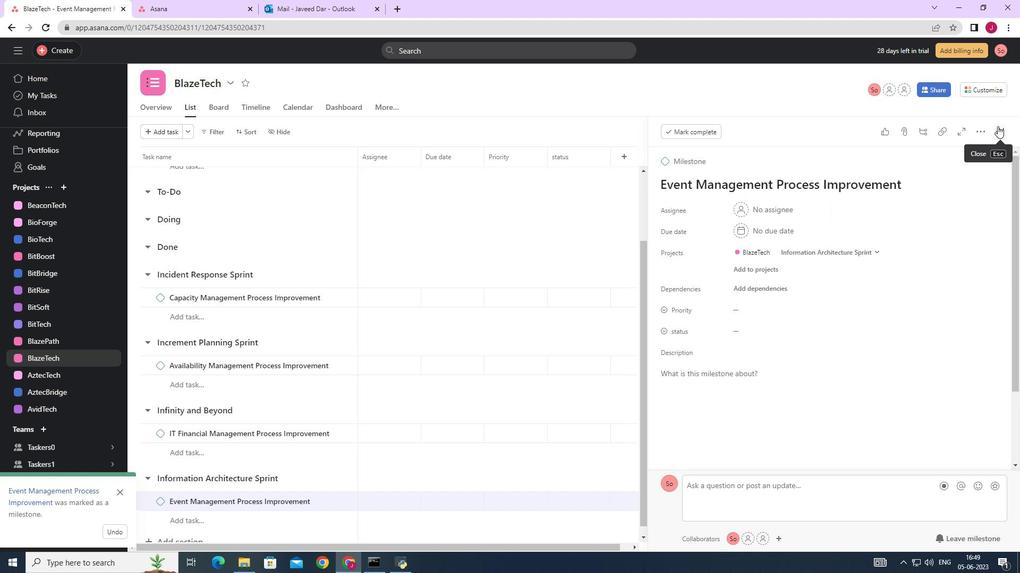 
Action: Mouse moved to (628, 159)
Screenshot: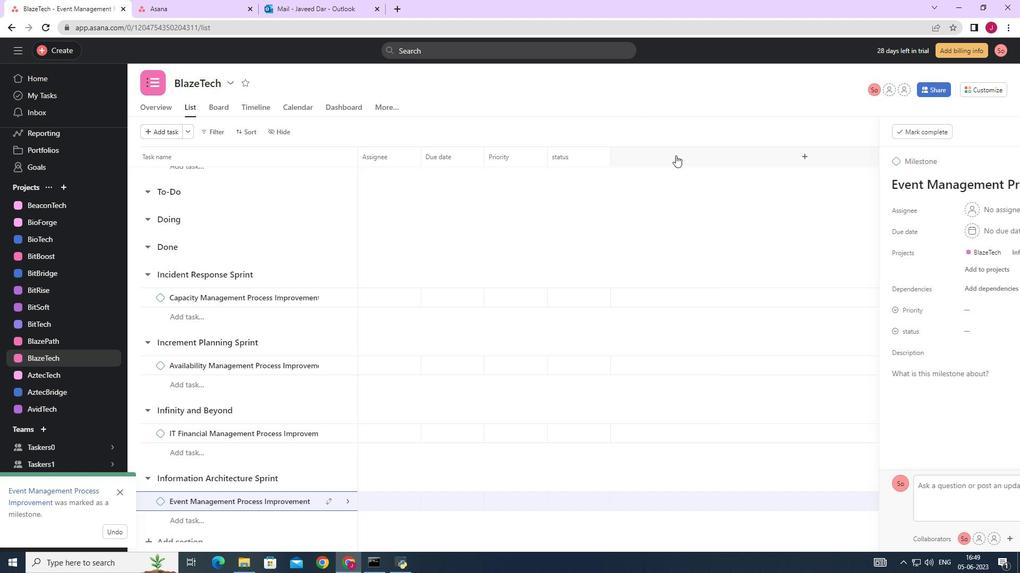 
